 Task: Sort the products in the category "Food Storage" by unit price (high first).
Action: Mouse moved to (268, 139)
Screenshot: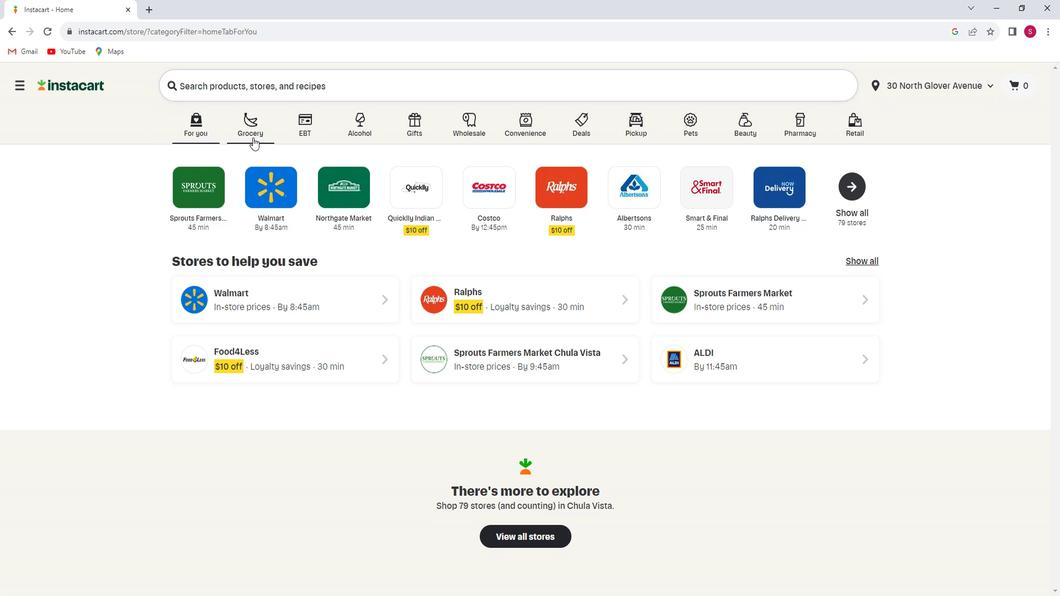 
Action: Mouse pressed left at (268, 139)
Screenshot: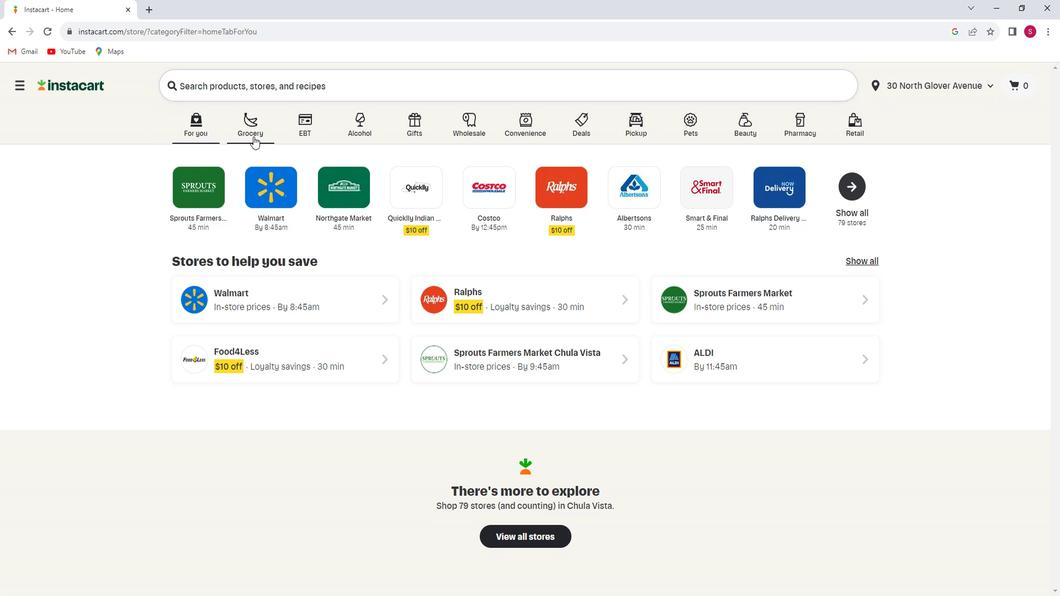 
Action: Mouse moved to (292, 328)
Screenshot: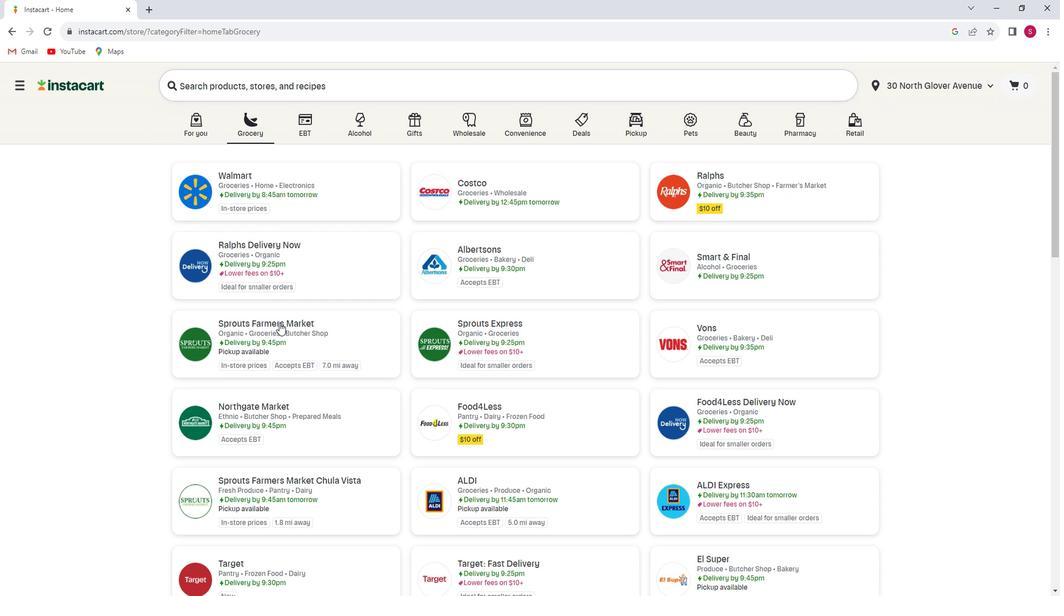 
Action: Mouse pressed left at (292, 328)
Screenshot: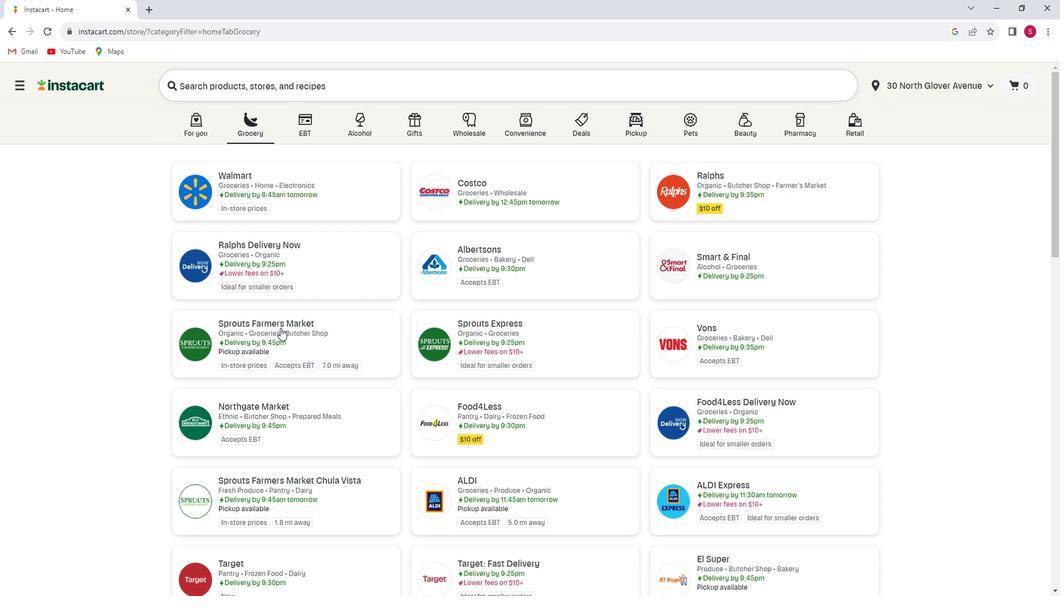 
Action: Mouse moved to (81, 384)
Screenshot: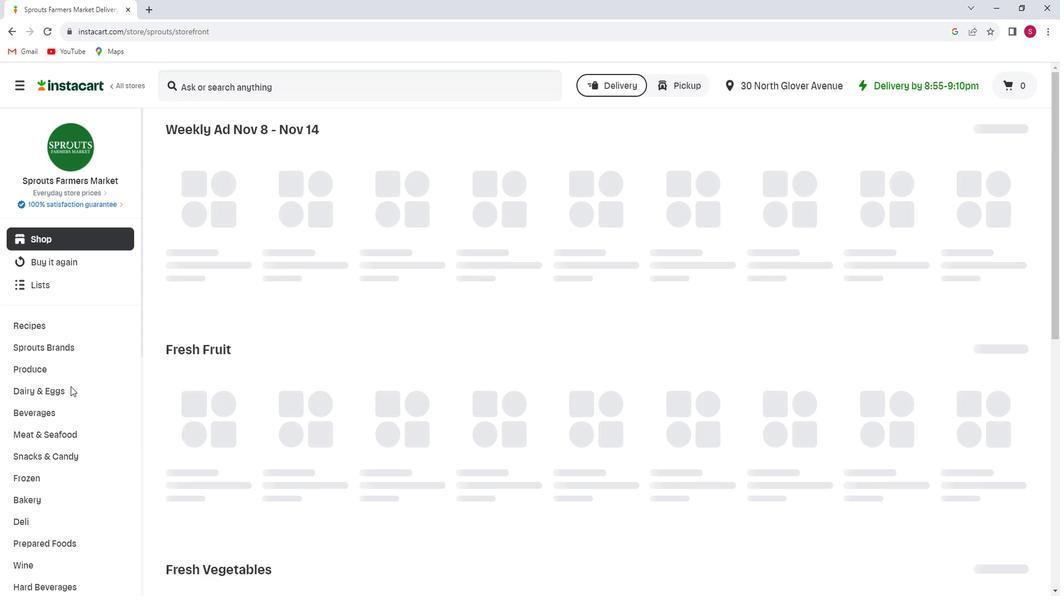
Action: Mouse scrolled (81, 383) with delta (0, 0)
Screenshot: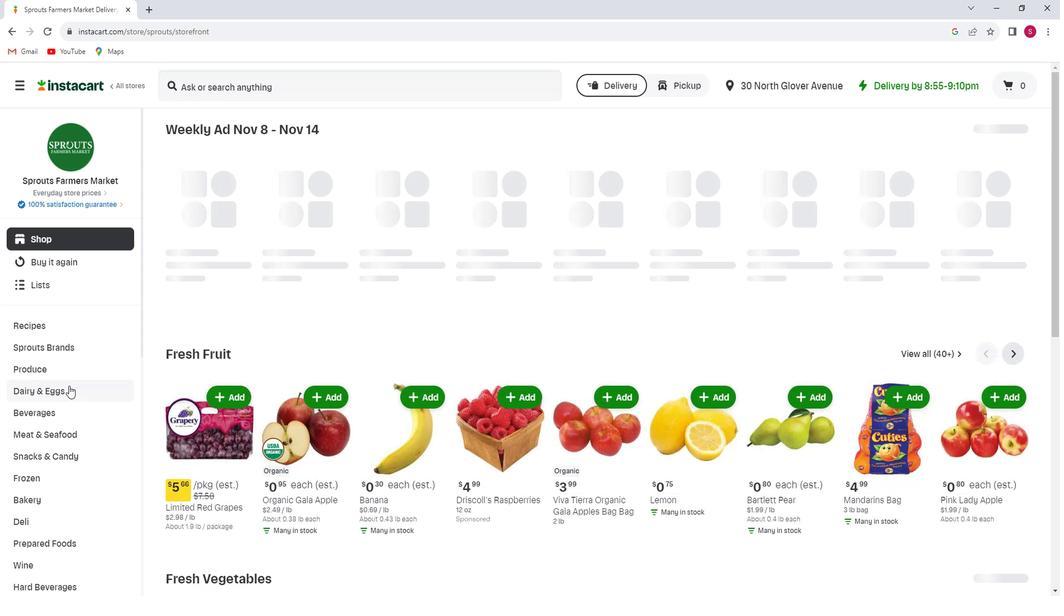 
Action: Mouse scrolled (81, 383) with delta (0, 0)
Screenshot: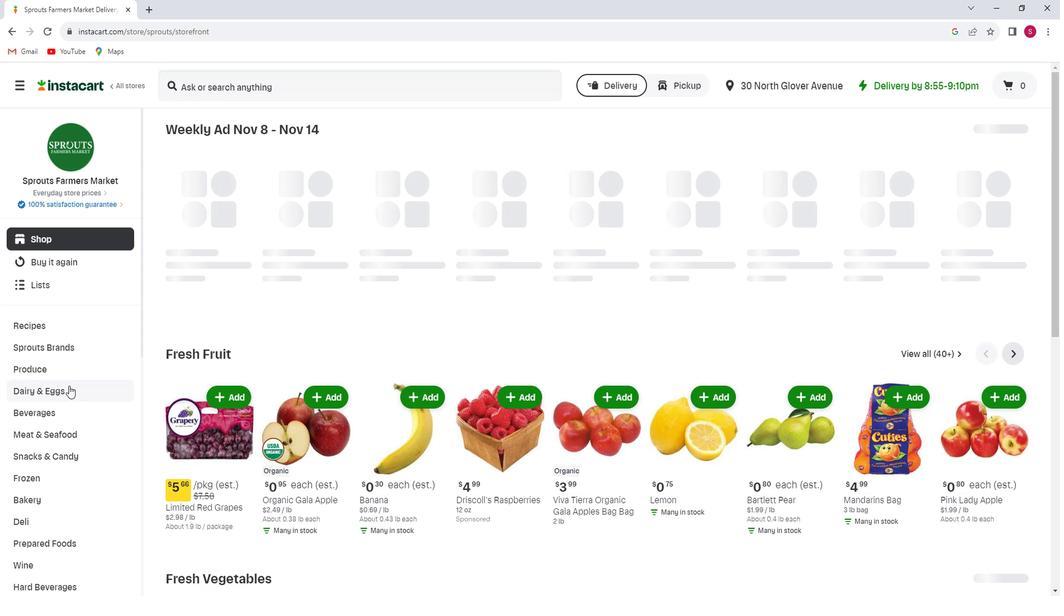 
Action: Mouse moved to (81, 384)
Screenshot: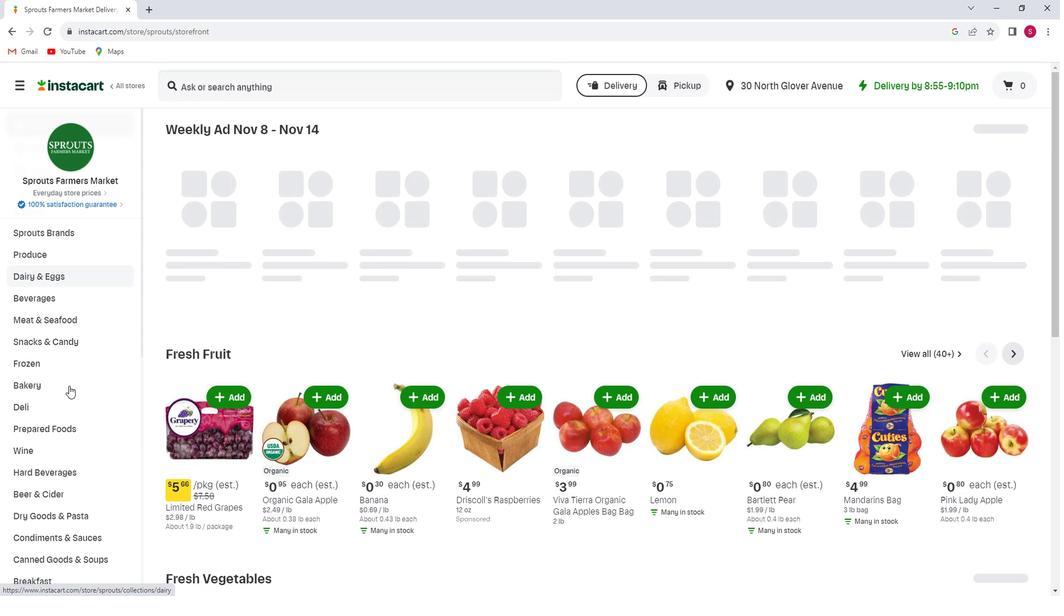
Action: Mouse scrolled (81, 383) with delta (0, 0)
Screenshot: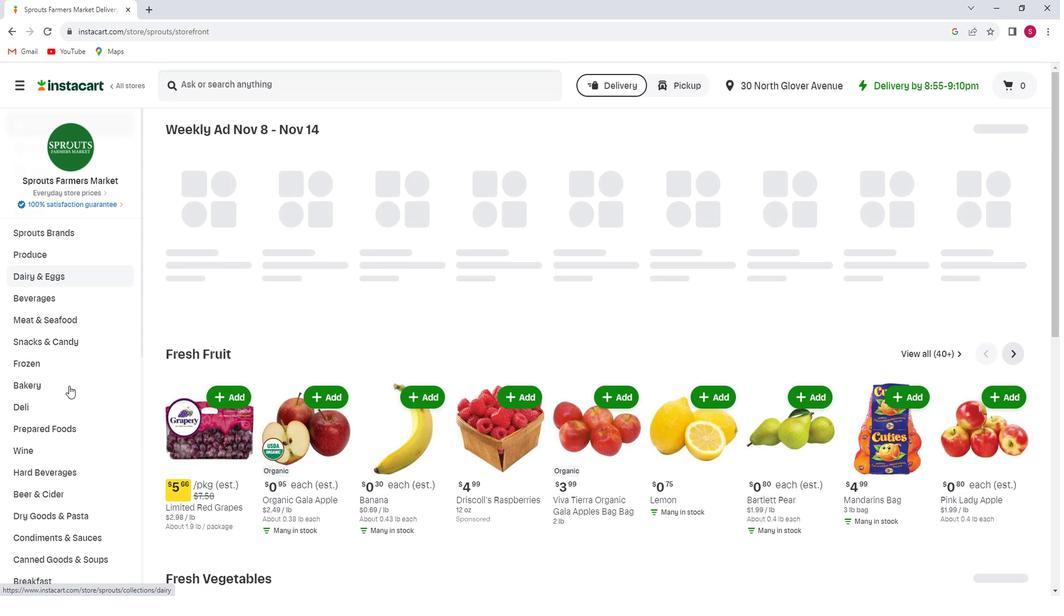
Action: Mouse scrolled (81, 383) with delta (0, 0)
Screenshot: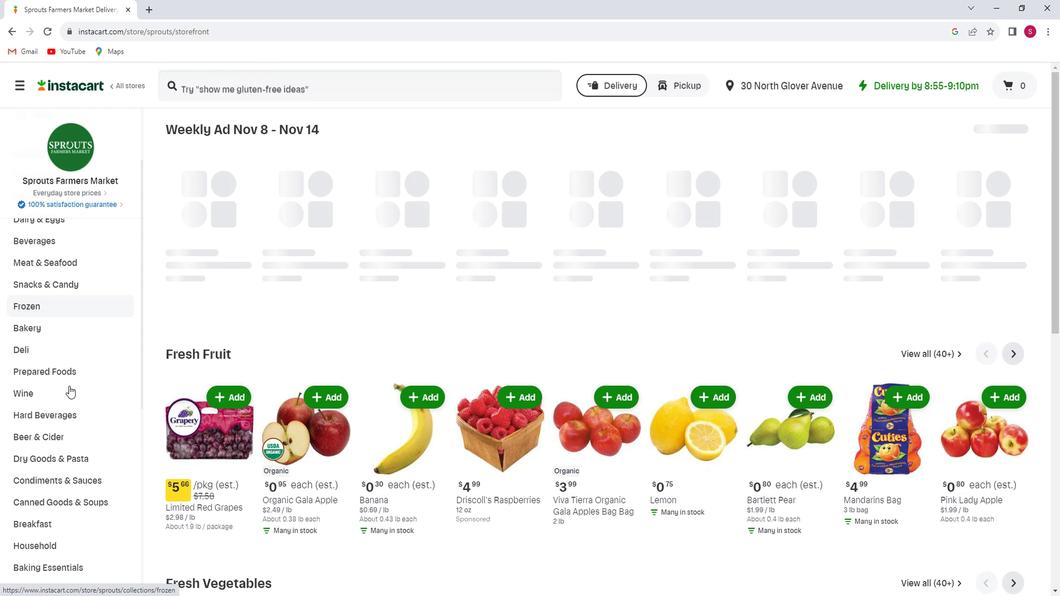
Action: Mouse moved to (80, 383)
Screenshot: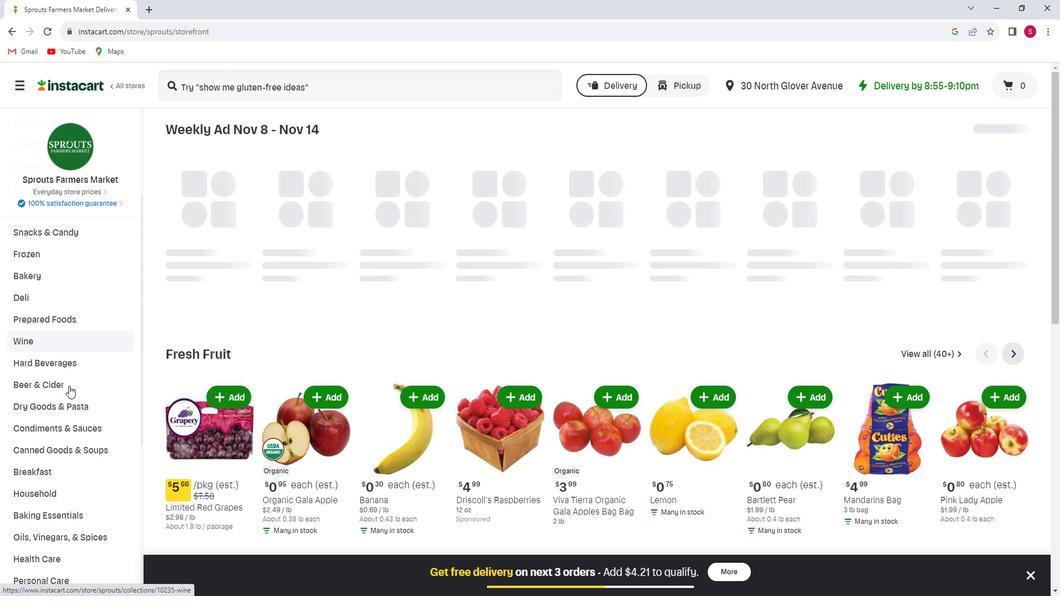 
Action: Mouse scrolled (80, 382) with delta (0, 0)
Screenshot: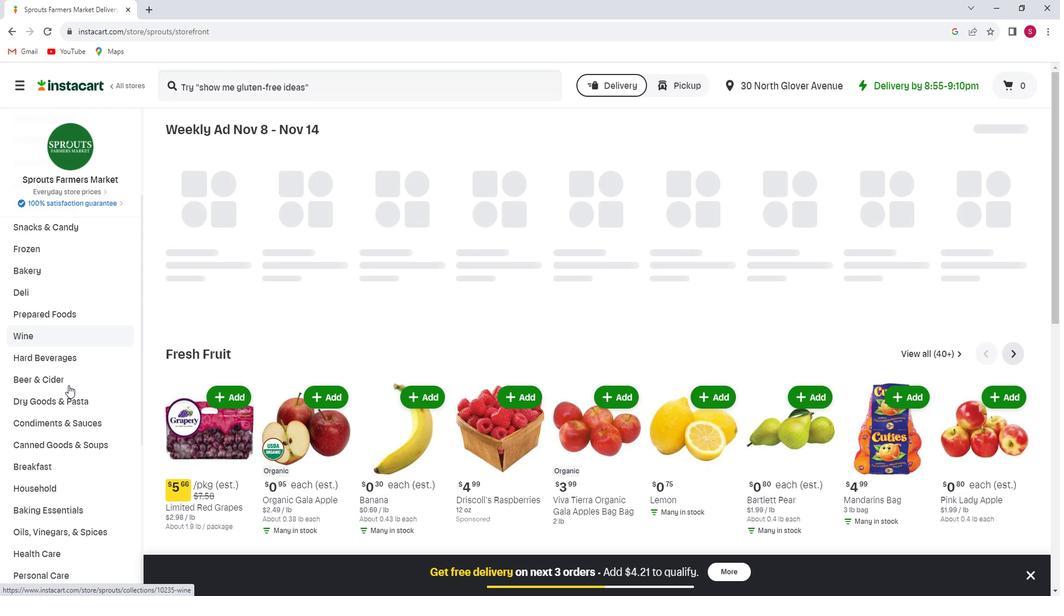 
Action: Mouse scrolled (80, 382) with delta (0, 0)
Screenshot: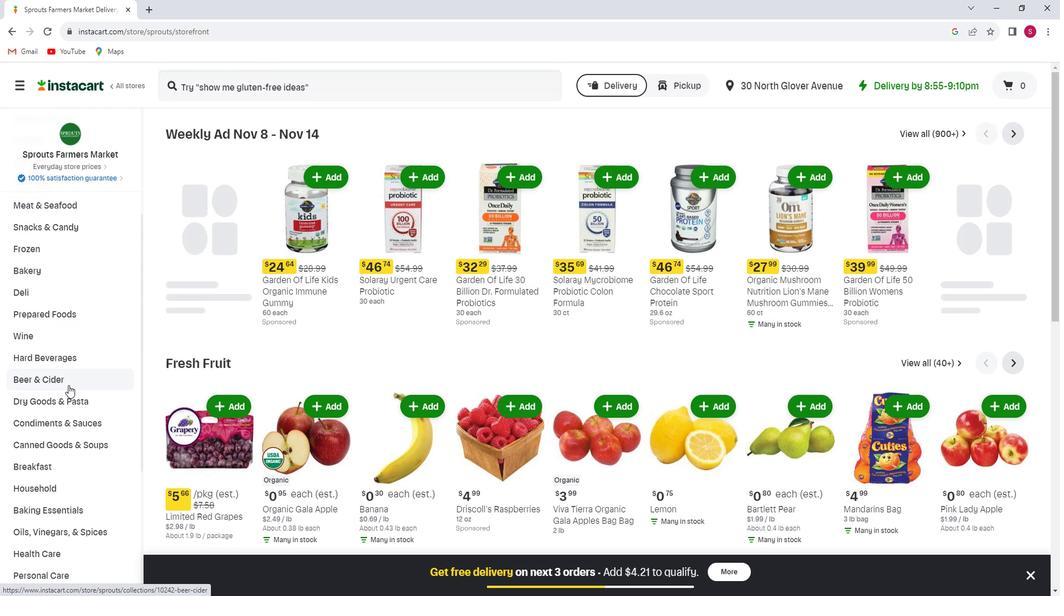 
Action: Mouse moved to (77, 378)
Screenshot: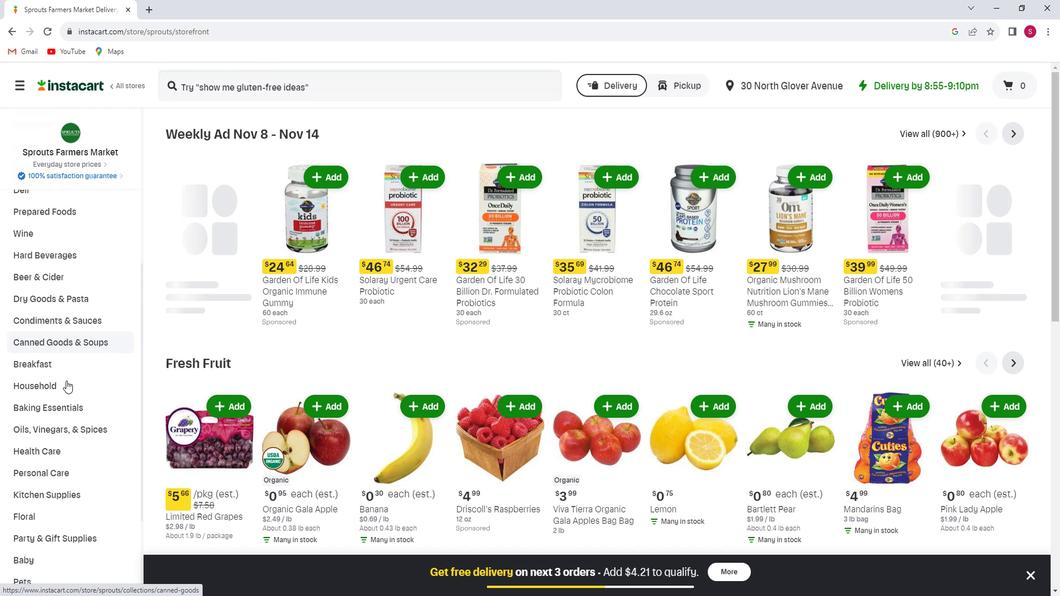 
Action: Mouse scrolled (77, 377) with delta (0, 0)
Screenshot: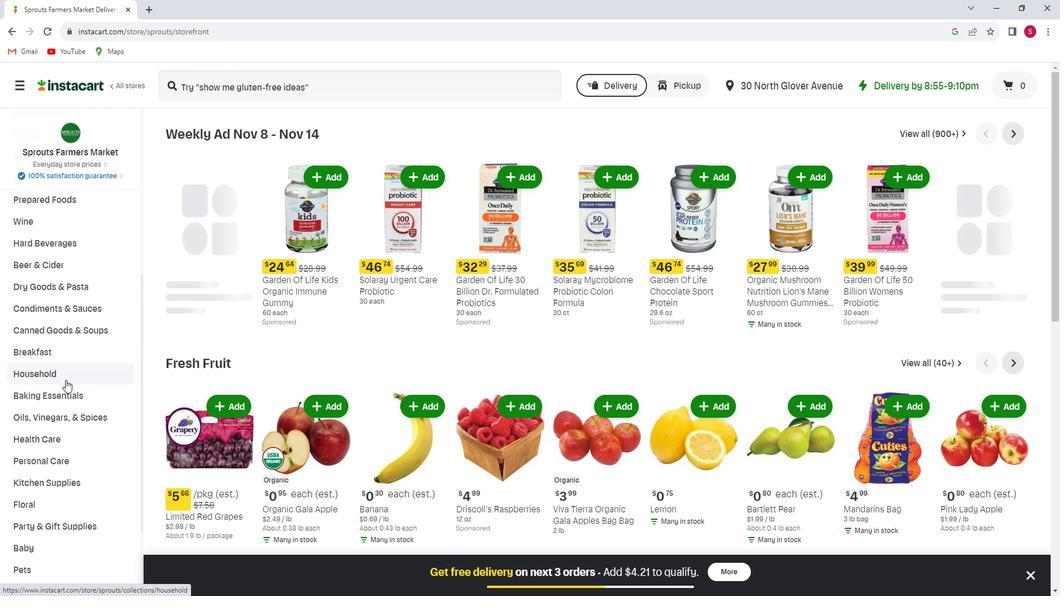 
Action: Mouse moved to (68, 418)
Screenshot: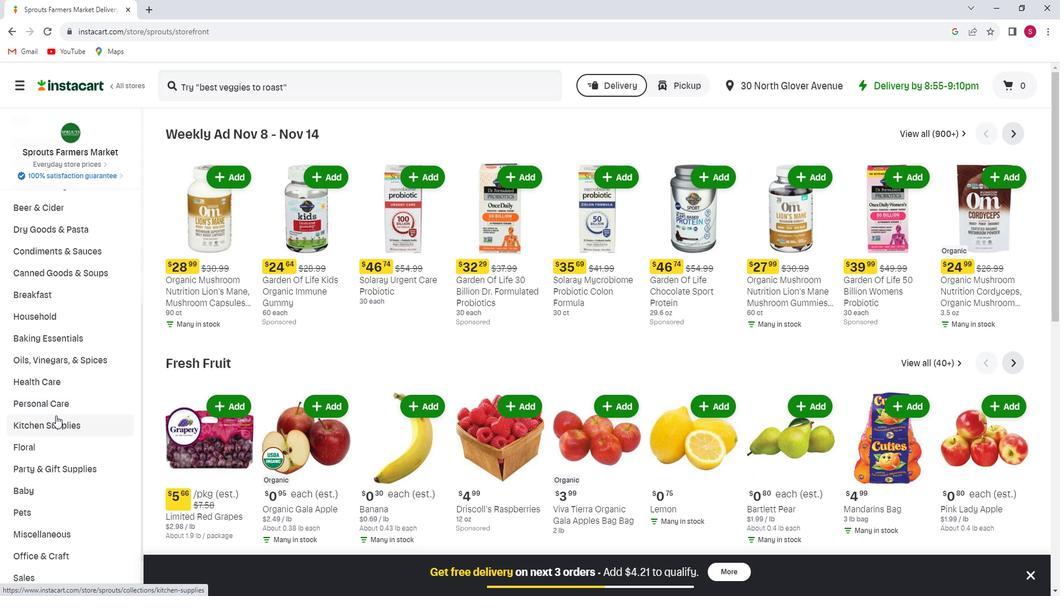 
Action: Mouse pressed left at (68, 418)
Screenshot: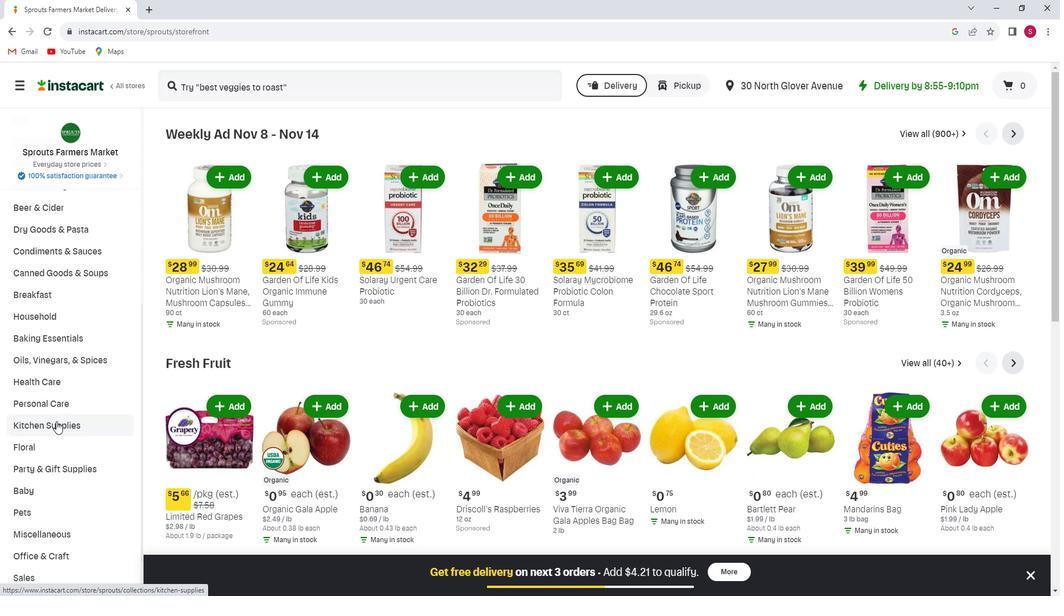 
Action: Mouse moved to (66, 438)
Screenshot: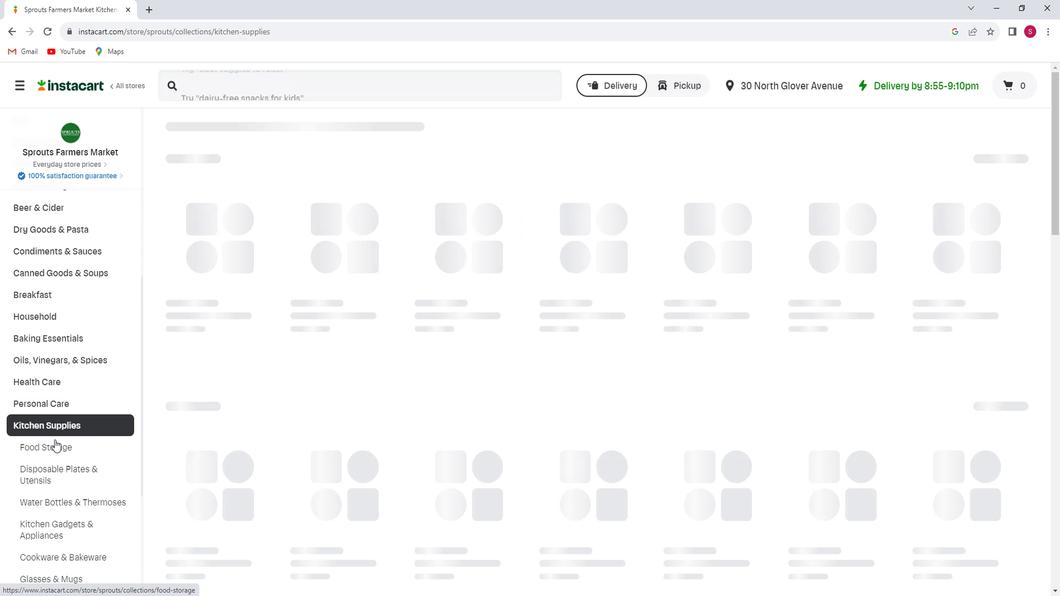 
Action: Mouse pressed left at (66, 438)
Screenshot: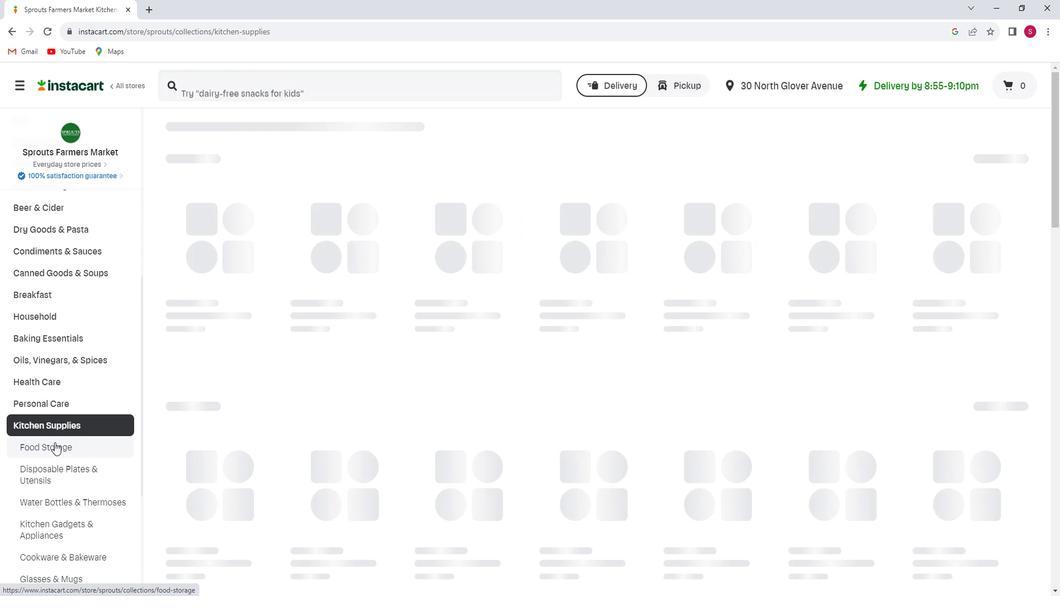 
Action: Mouse moved to (943, 176)
Screenshot: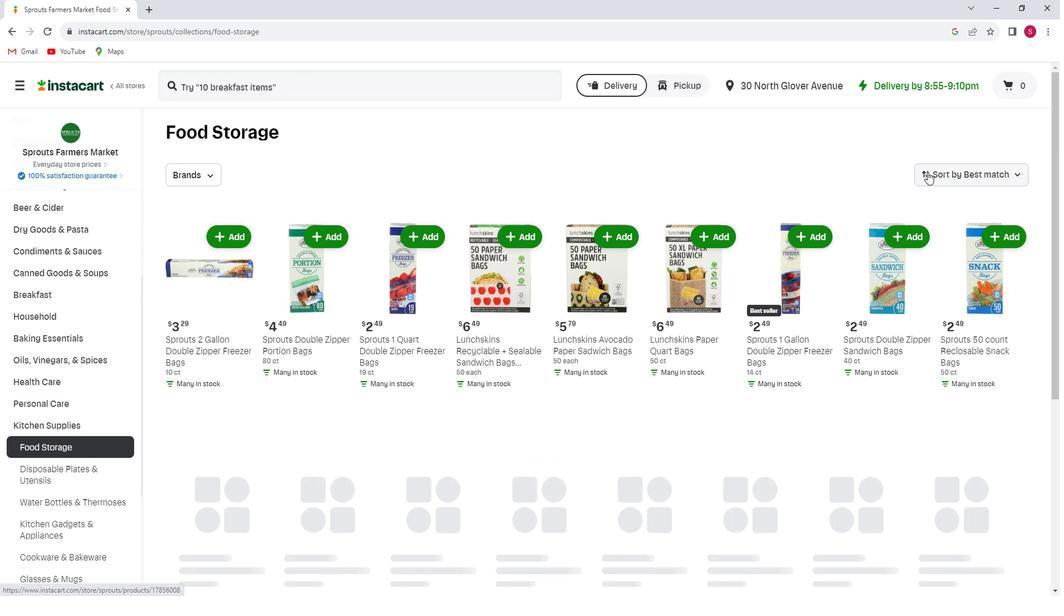 
Action: Mouse pressed left at (943, 176)
Screenshot: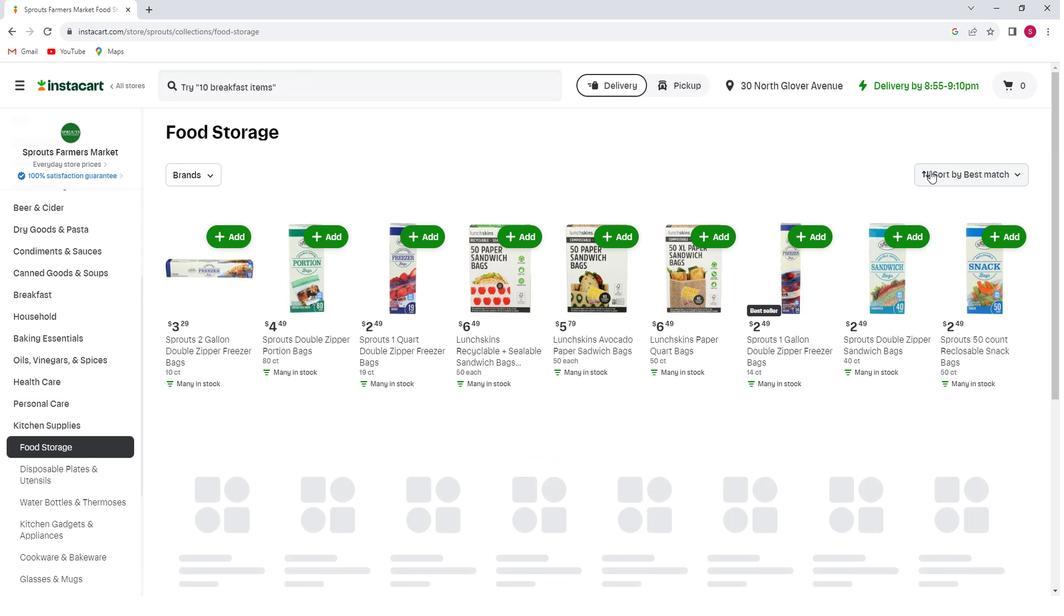 
Action: Mouse moved to (953, 312)
Screenshot: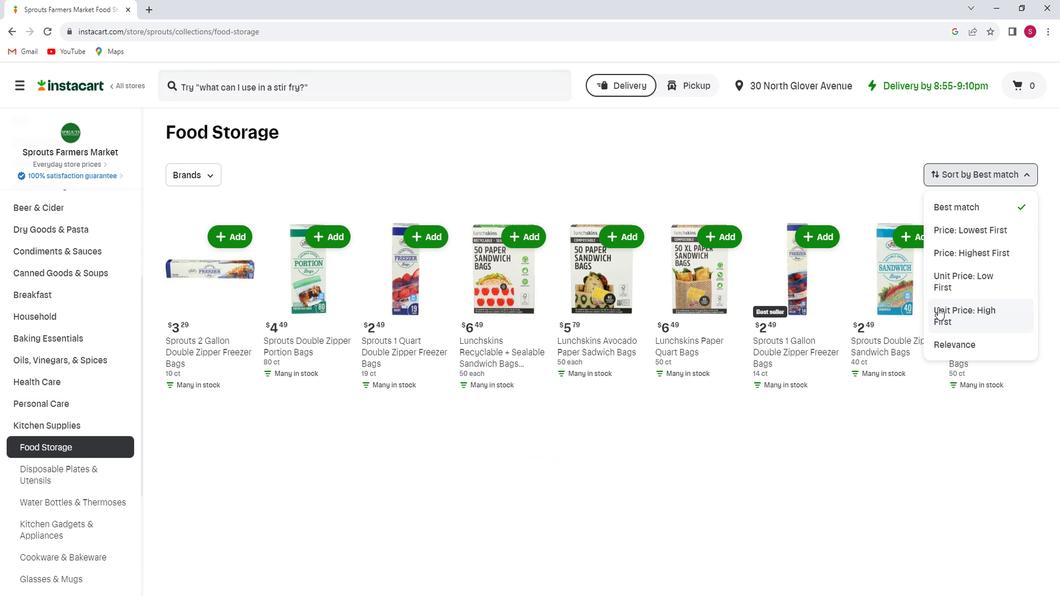 
Action: Mouse pressed left at (953, 312)
Screenshot: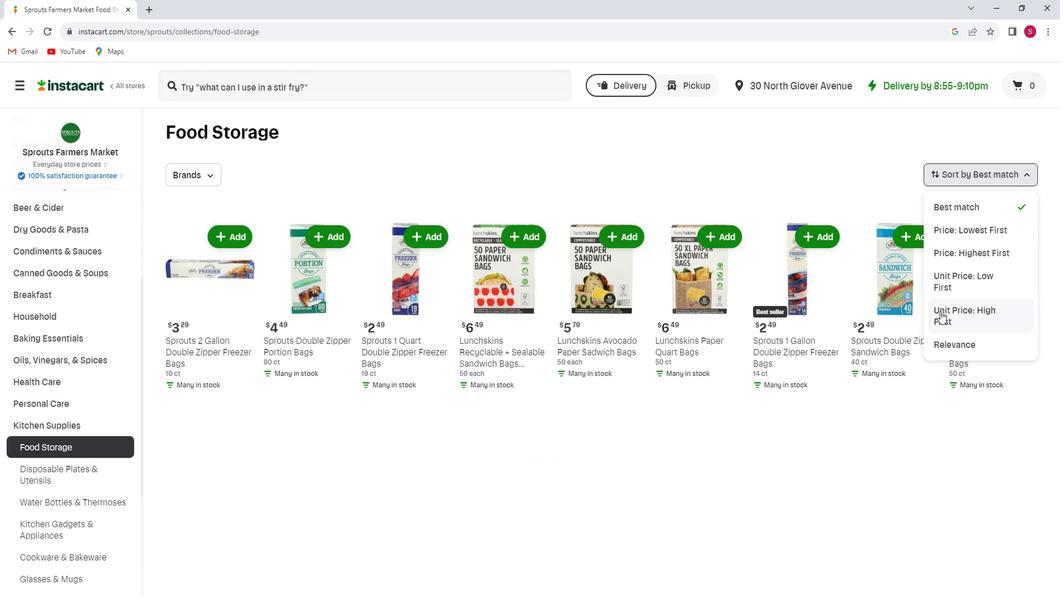 
